 Task: In page updates turn off push notifications.
Action: Mouse moved to (868, 74)
Screenshot: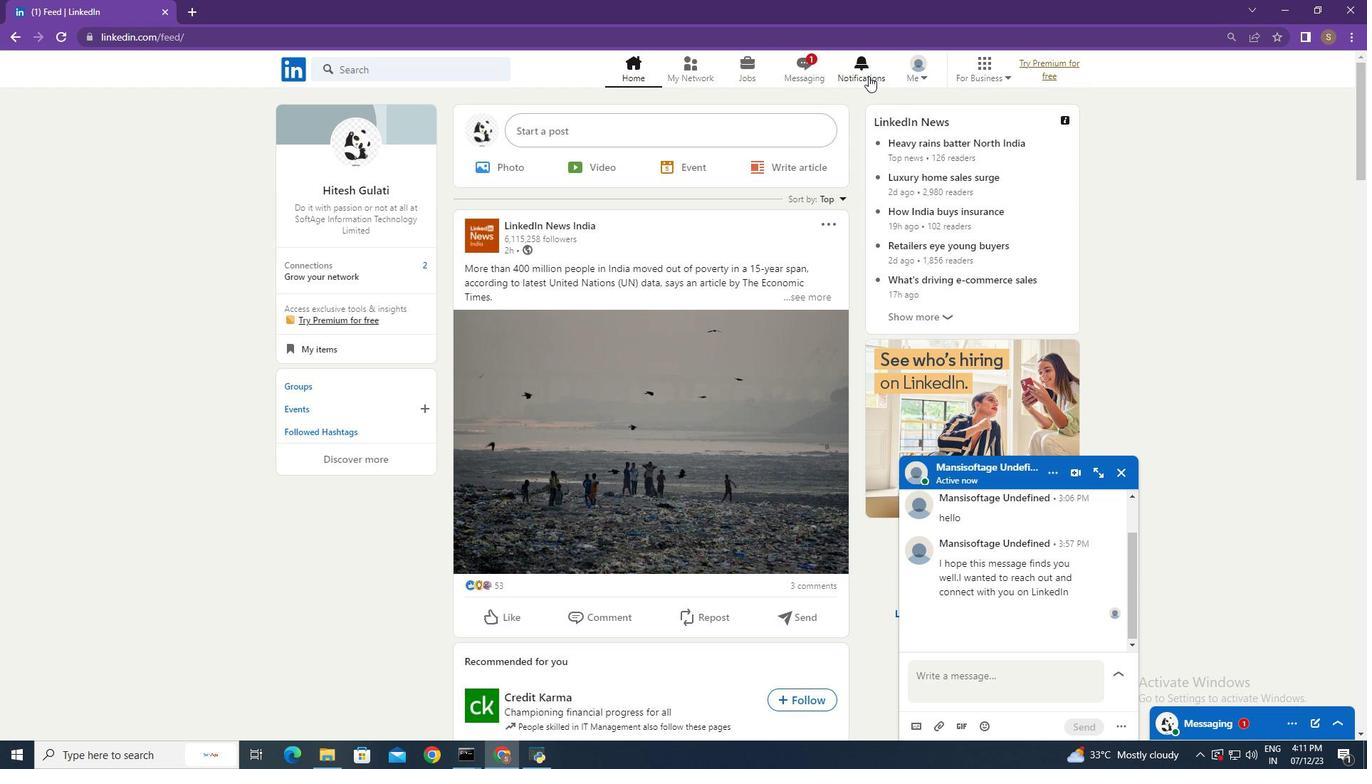 
Action: Mouse pressed left at (868, 74)
Screenshot: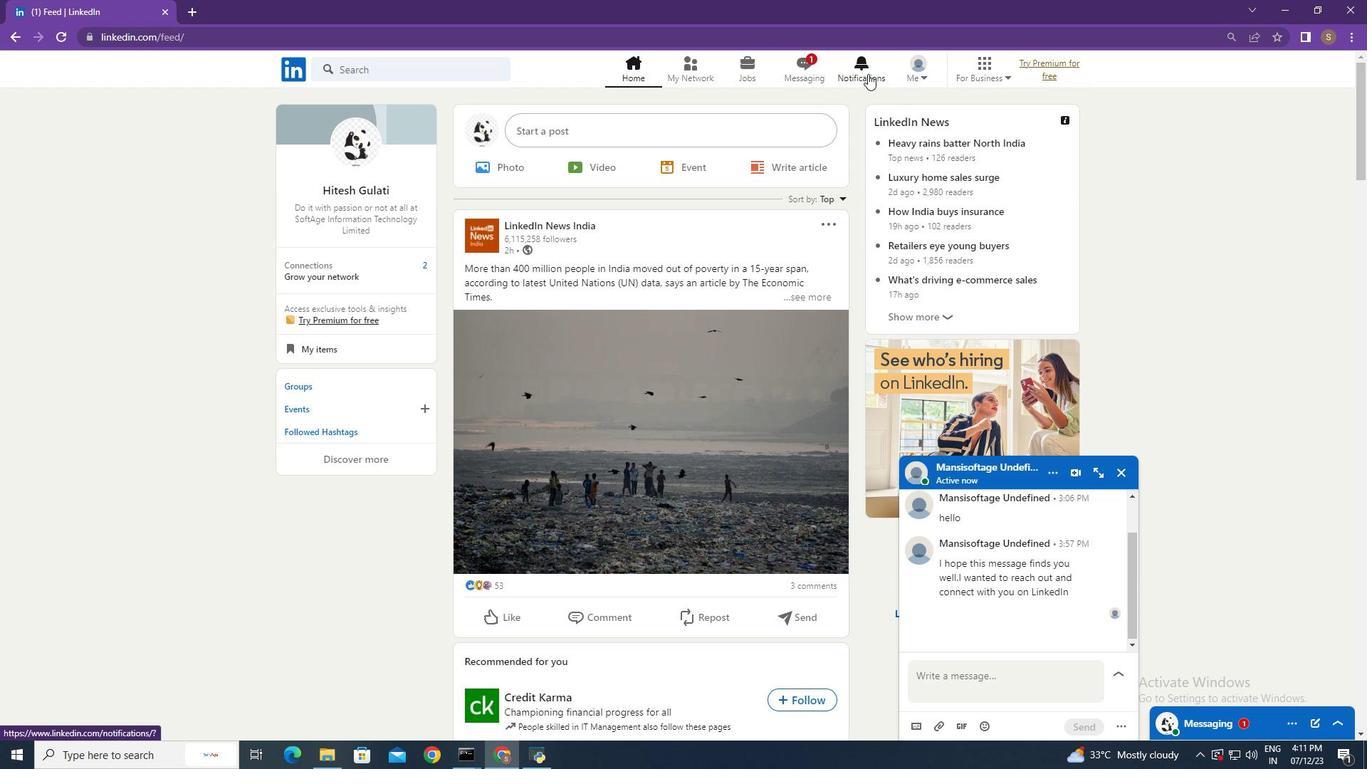 
Action: Mouse moved to (305, 160)
Screenshot: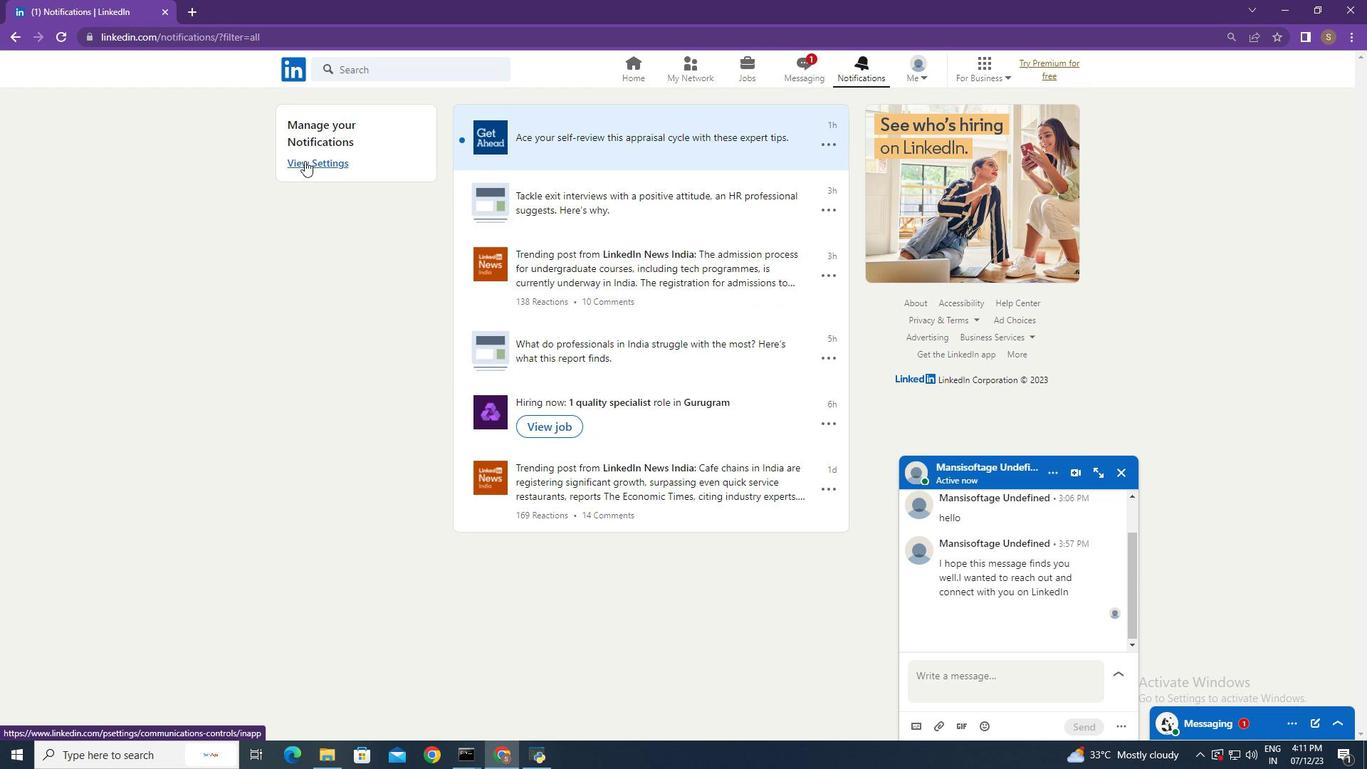 
Action: Mouse pressed left at (305, 160)
Screenshot: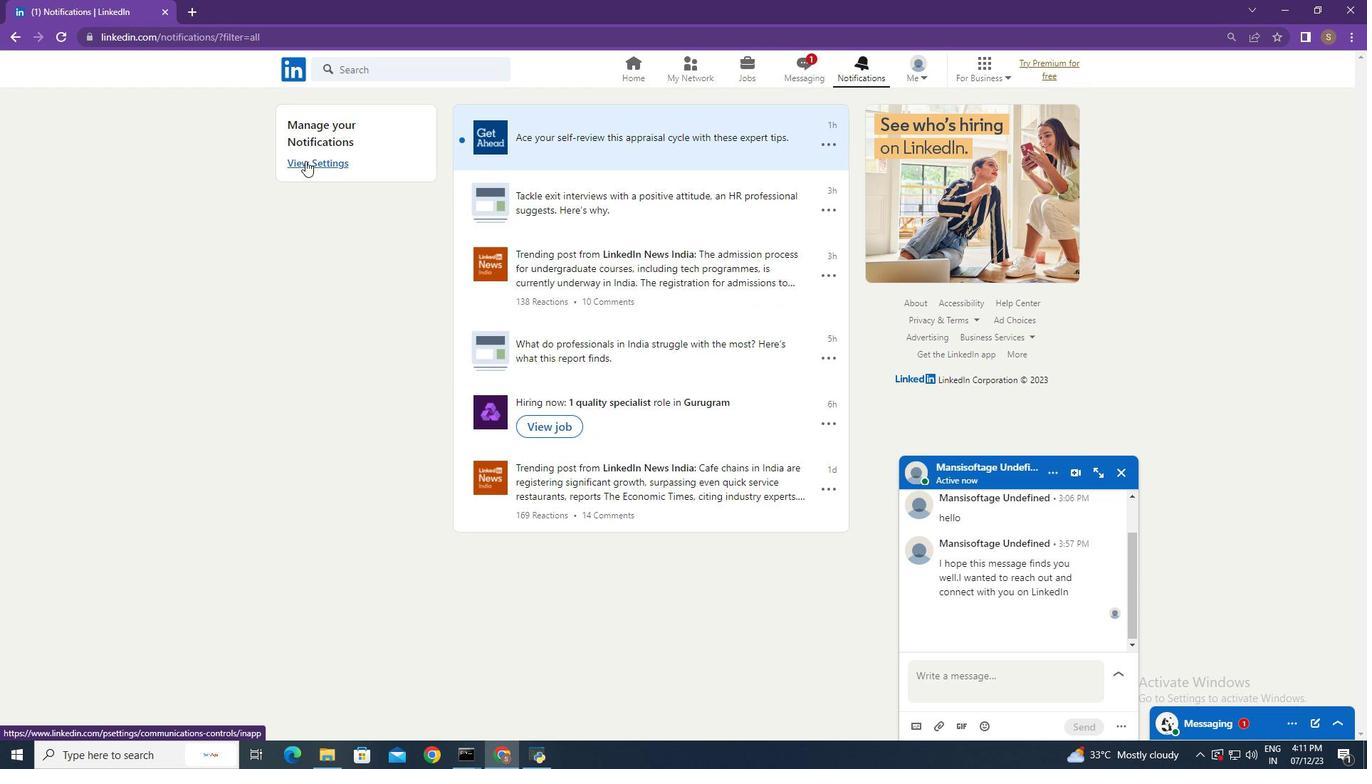 
Action: Mouse moved to (745, 442)
Screenshot: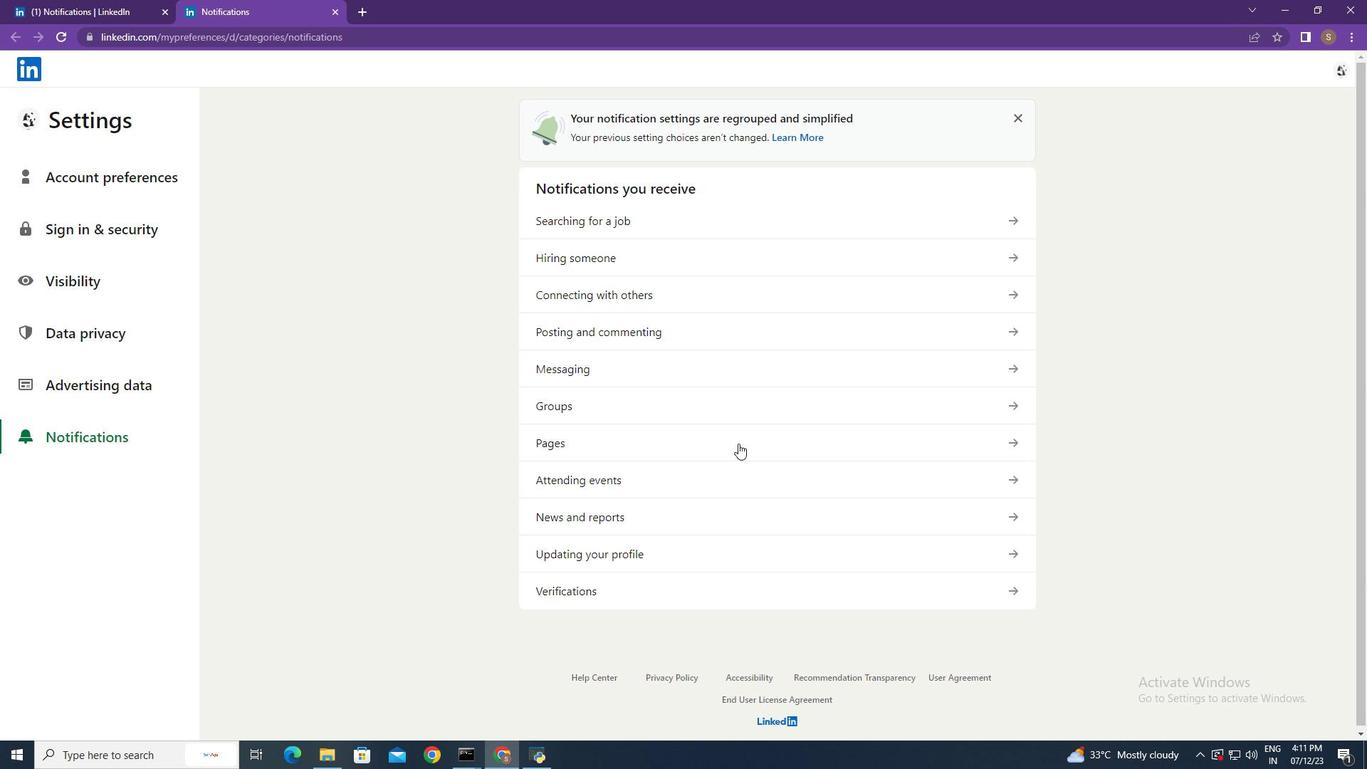 
Action: Mouse pressed left at (745, 442)
Screenshot: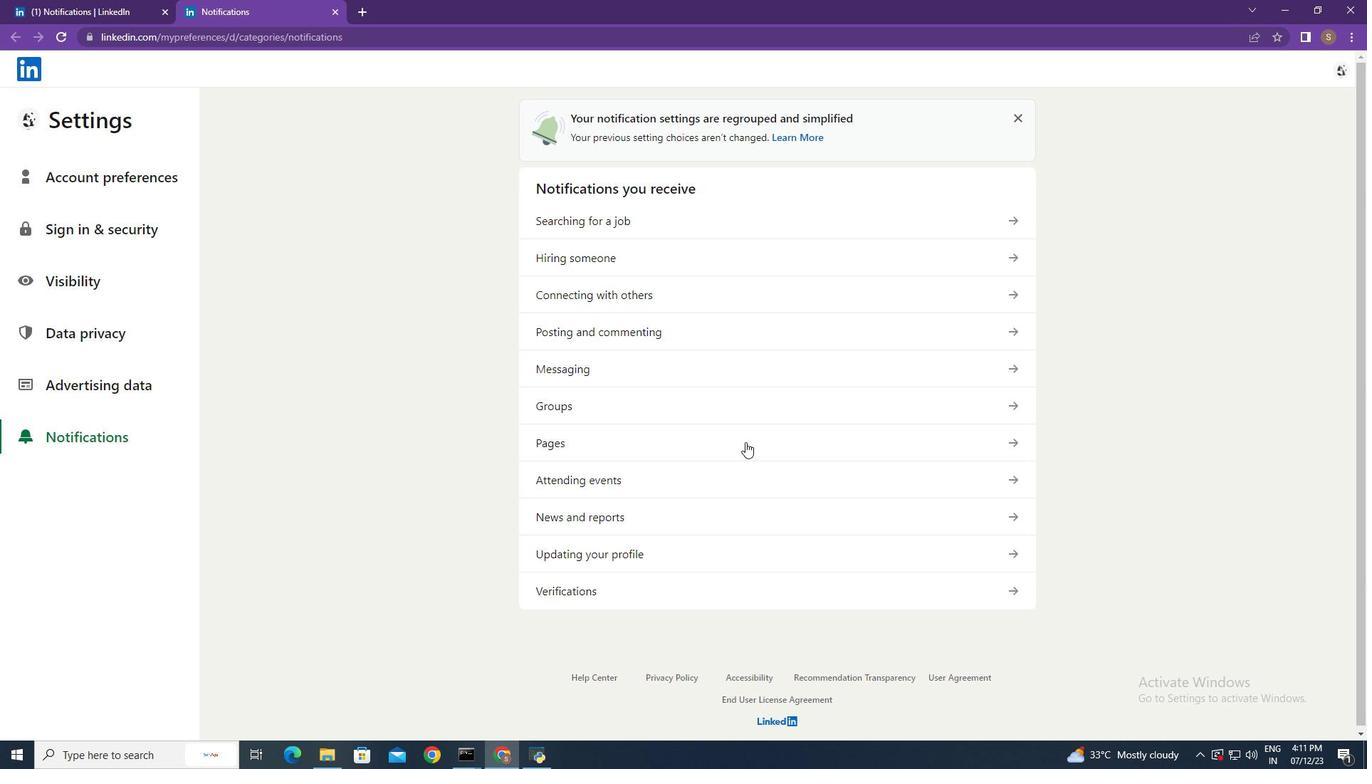 
Action: Mouse moved to (828, 254)
Screenshot: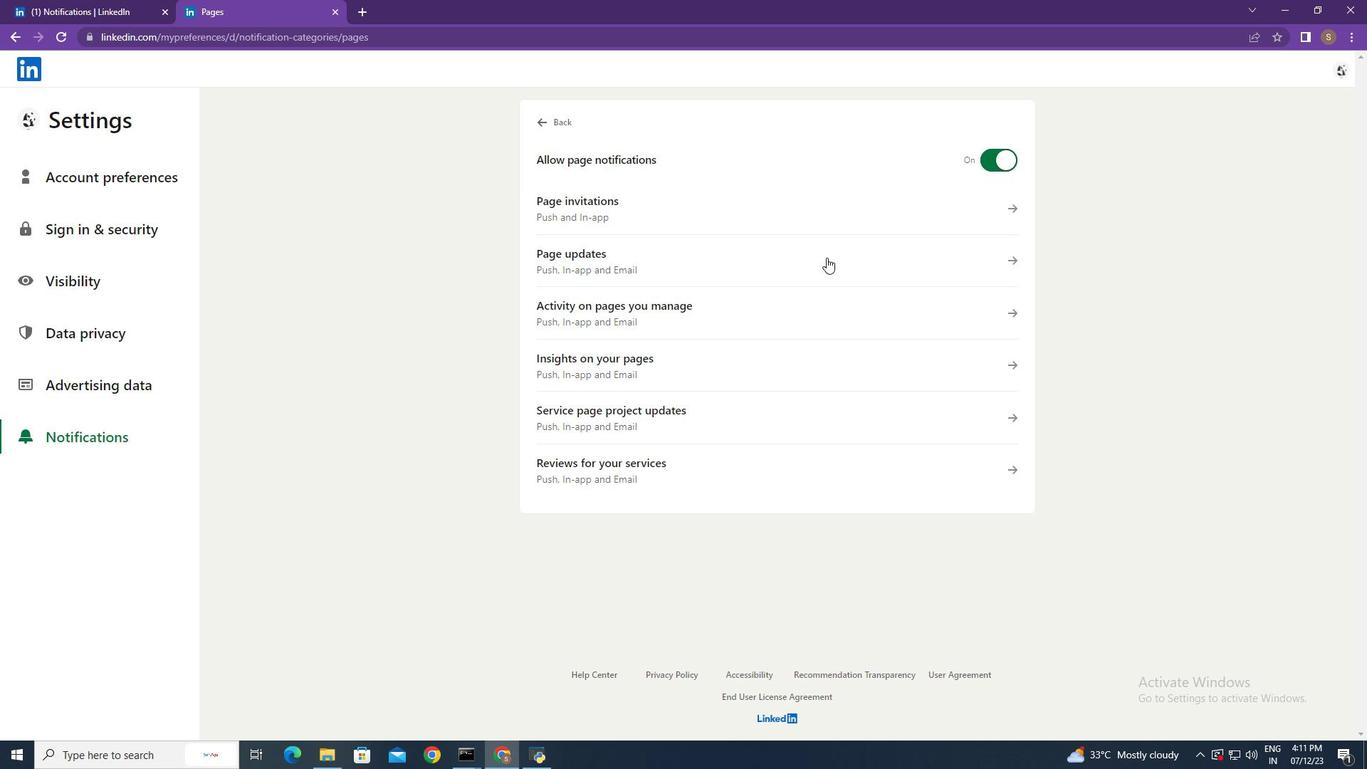 
Action: Mouse pressed left at (828, 254)
Screenshot: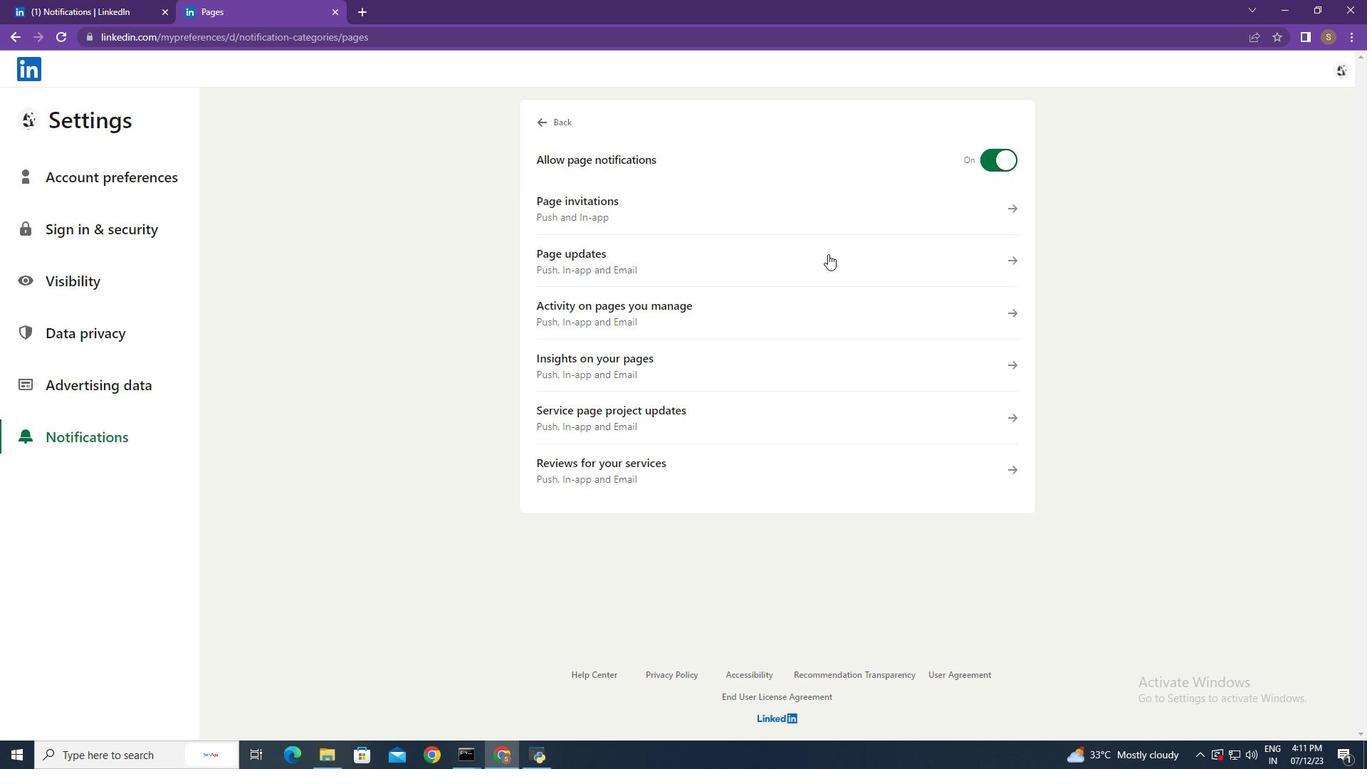 
Action: Mouse moved to (997, 296)
Screenshot: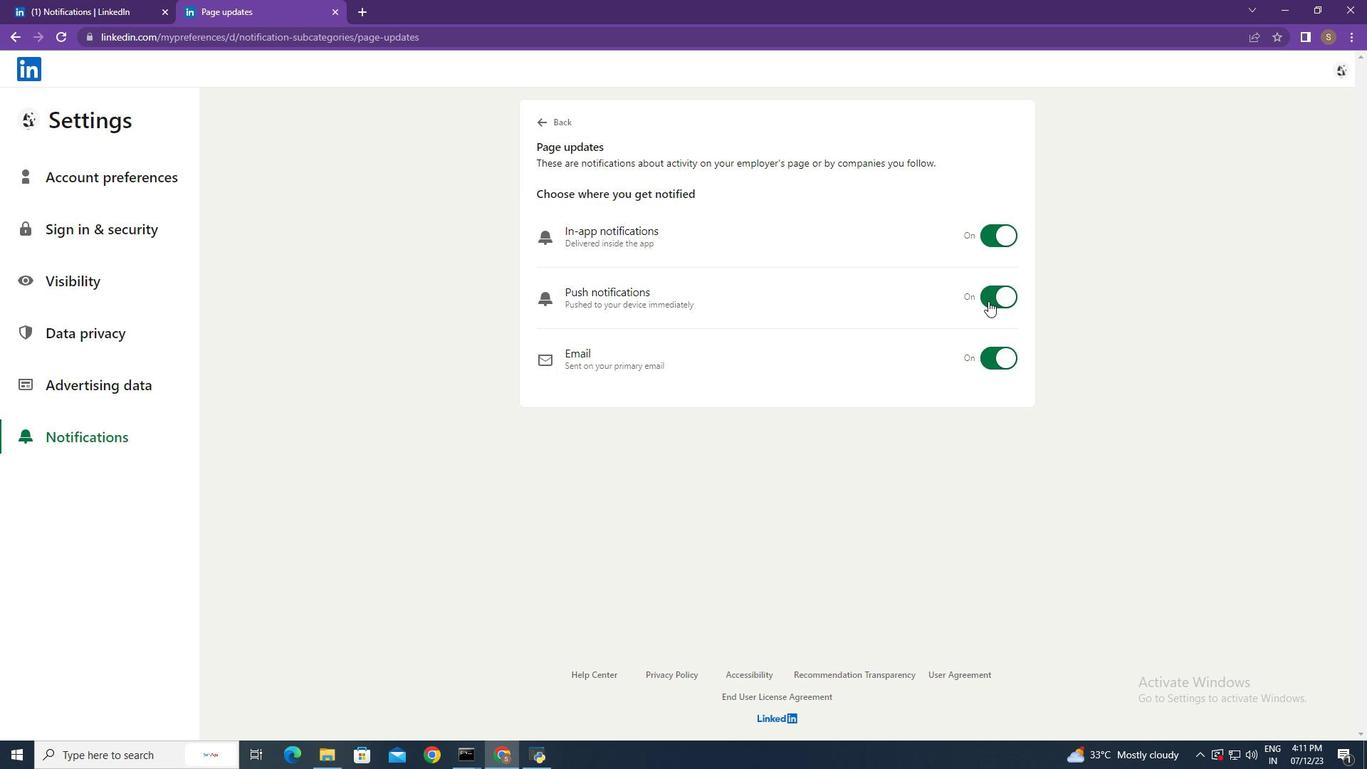 
Action: Mouse pressed left at (997, 296)
Screenshot: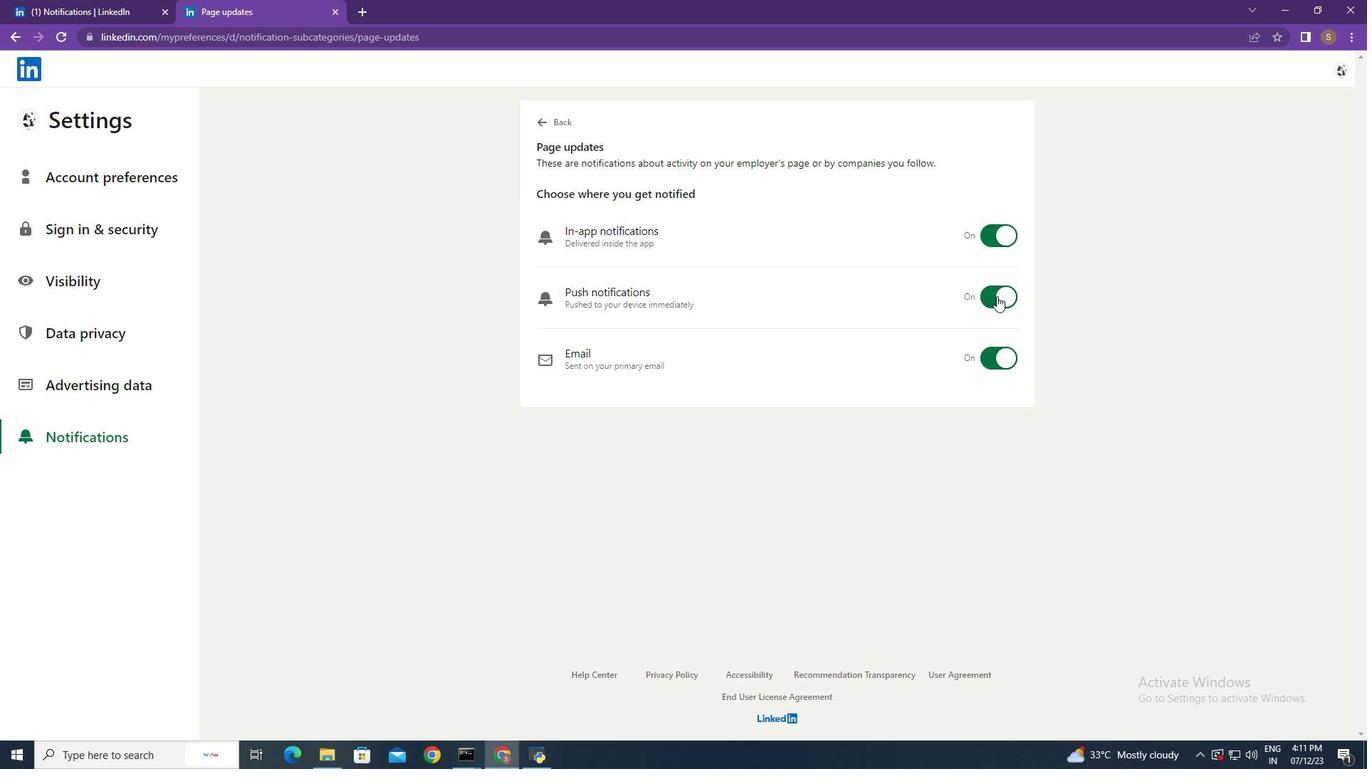 
Action: Mouse moved to (1211, 264)
Screenshot: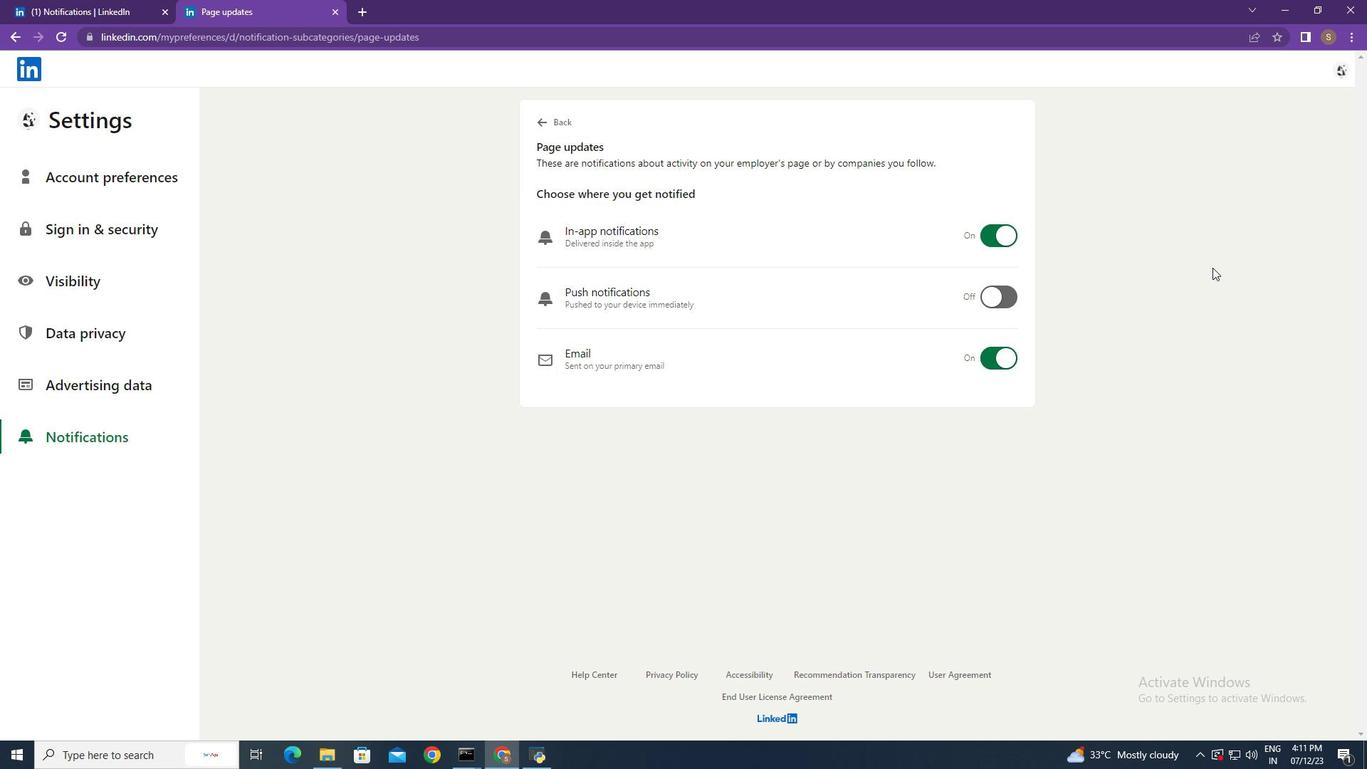 
